 Task: Add a signature Bailey Nelson containing Stay safe, Bailey Nelson to email address softage.10@softage.net and add a folder Penetration testing
Action: Mouse moved to (94, 102)
Screenshot: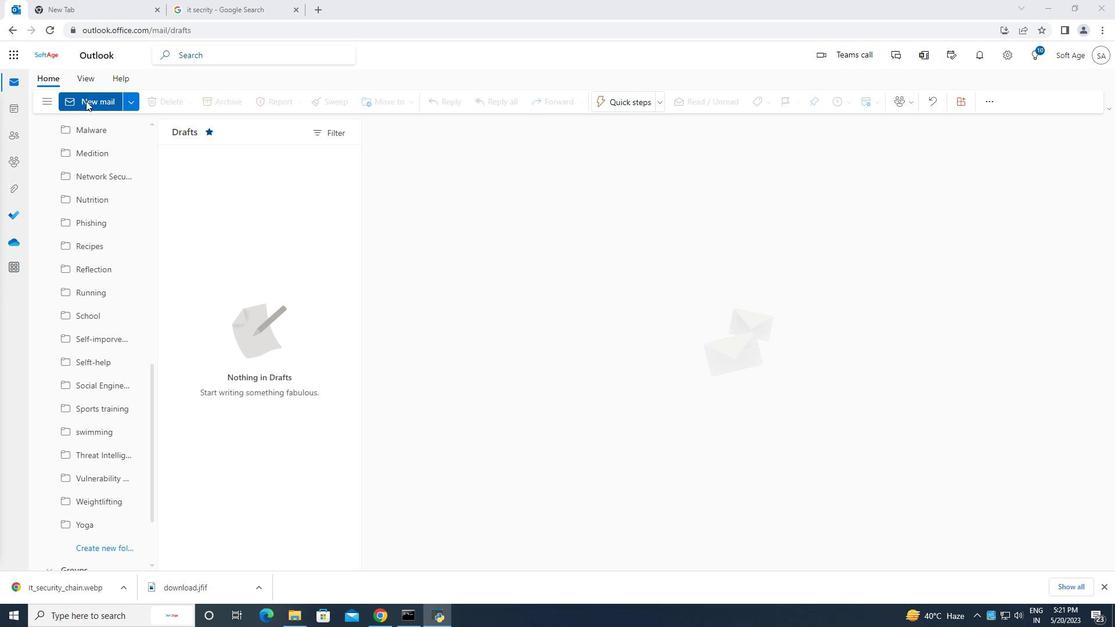 
Action: Mouse pressed left at (94, 102)
Screenshot: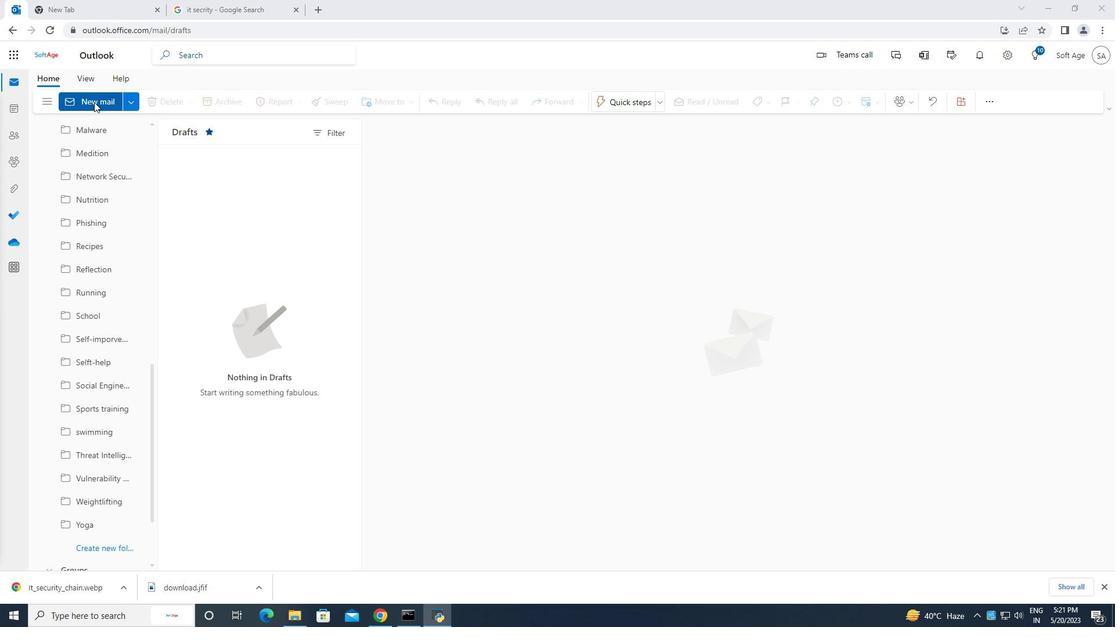 
Action: Mouse moved to (753, 101)
Screenshot: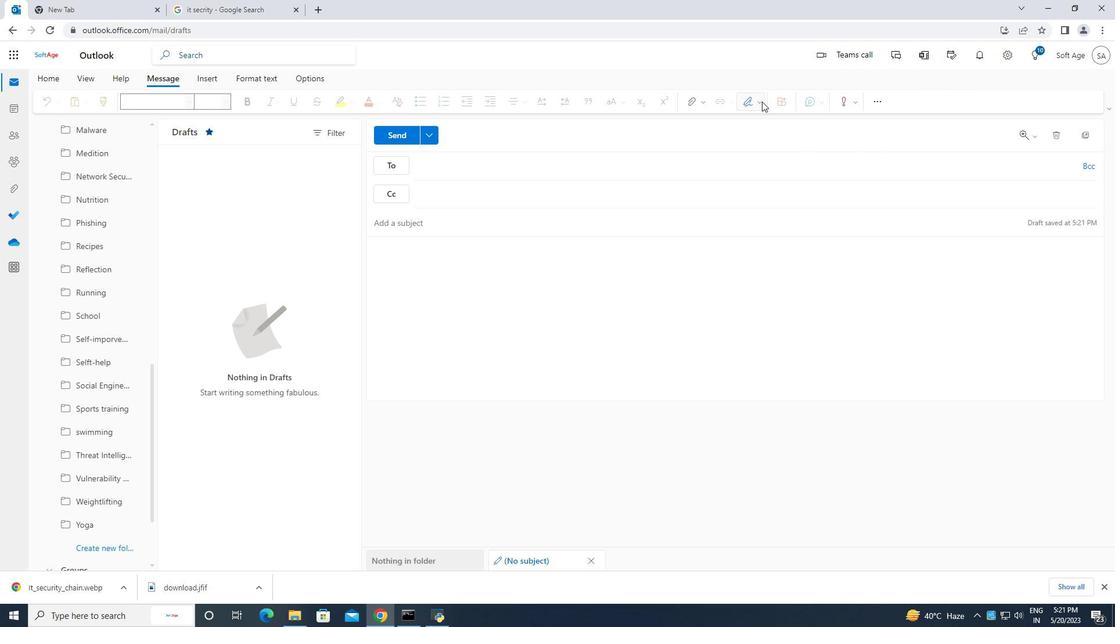 
Action: Mouse pressed left at (753, 101)
Screenshot: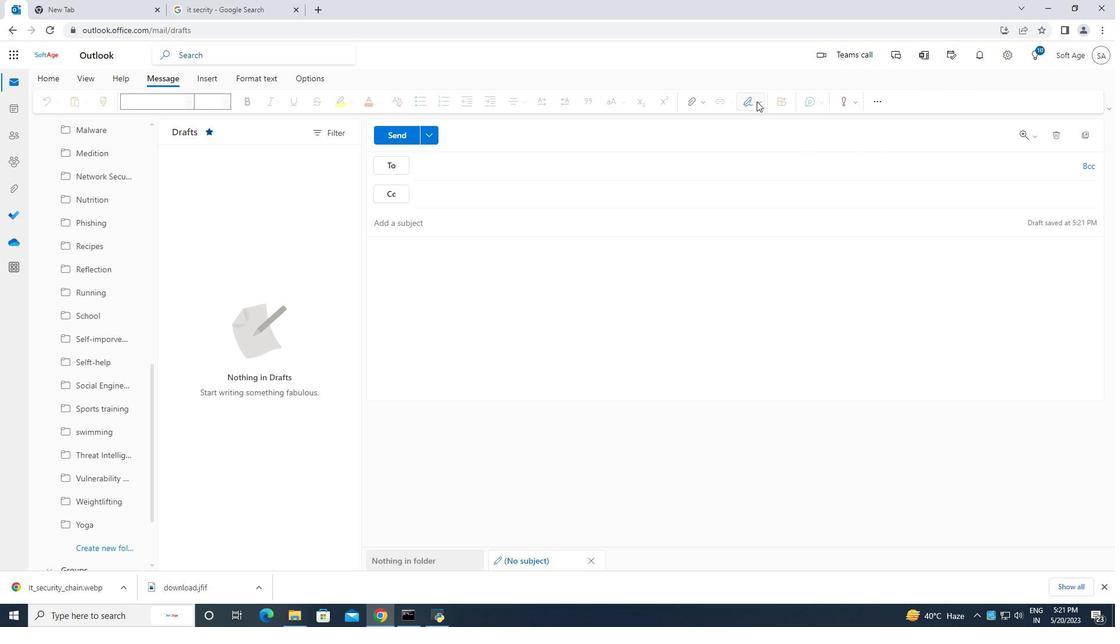 
Action: Mouse moved to (728, 152)
Screenshot: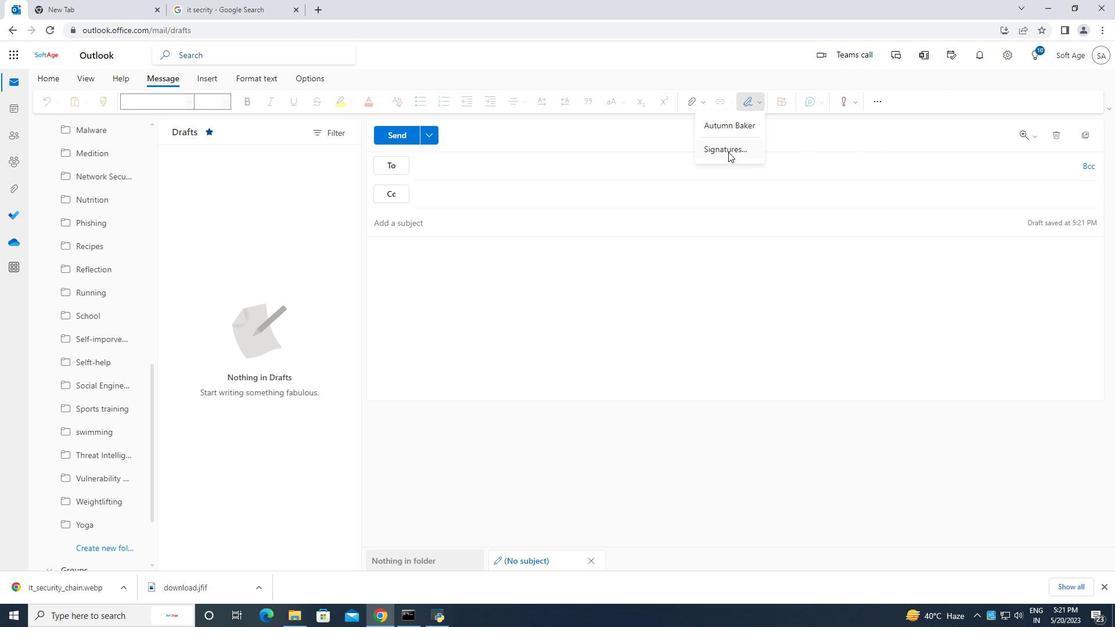 
Action: Mouse pressed left at (728, 152)
Screenshot: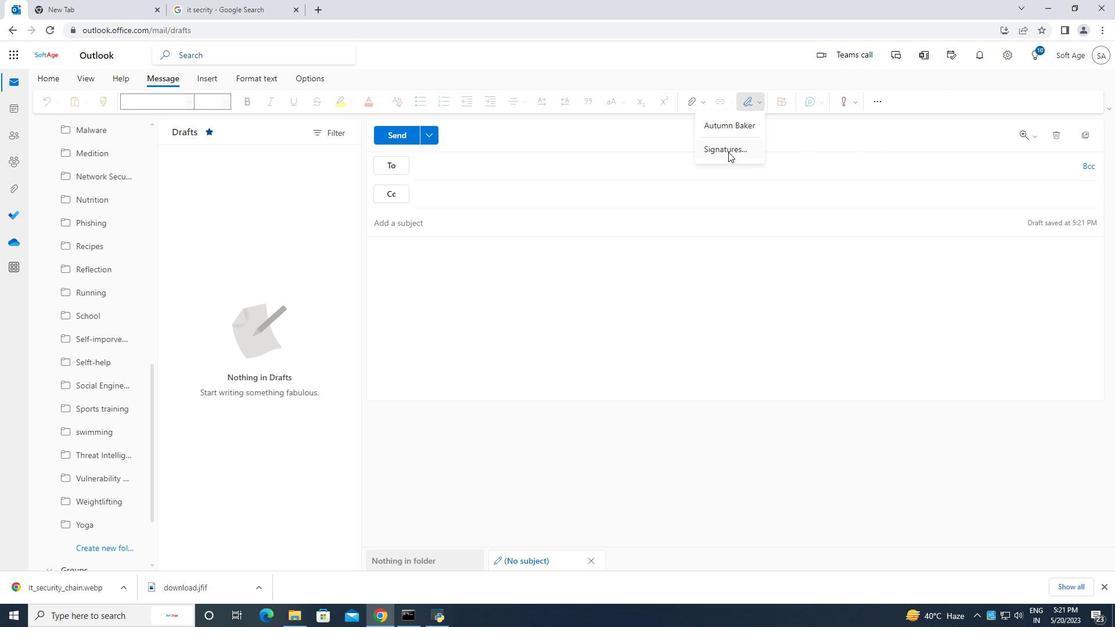 
Action: Mouse moved to (788, 193)
Screenshot: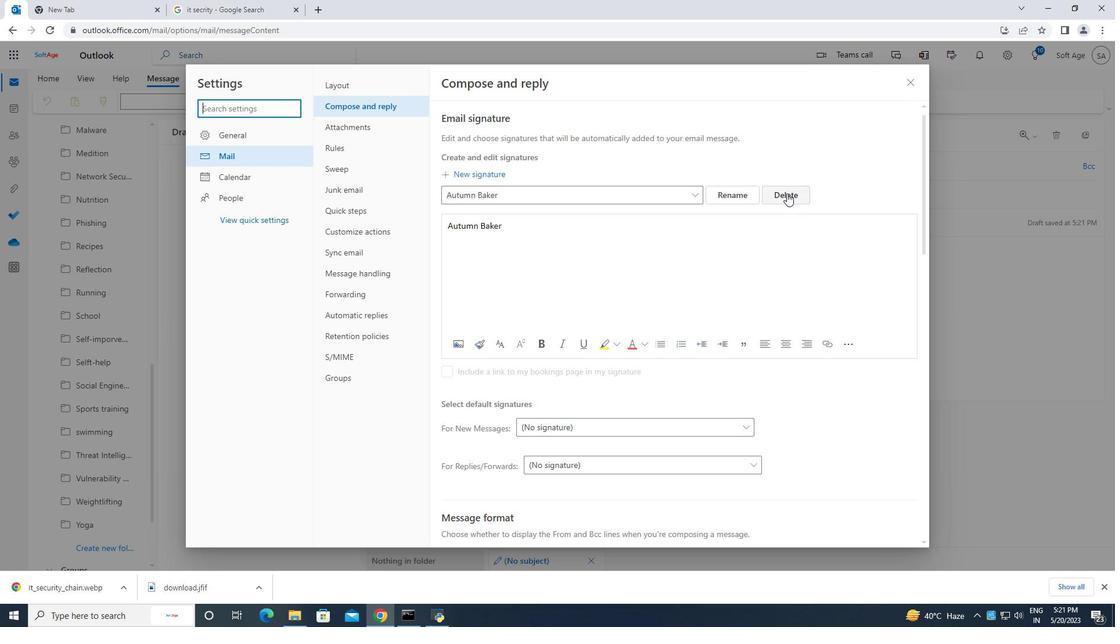 
Action: Mouse pressed left at (788, 193)
Screenshot: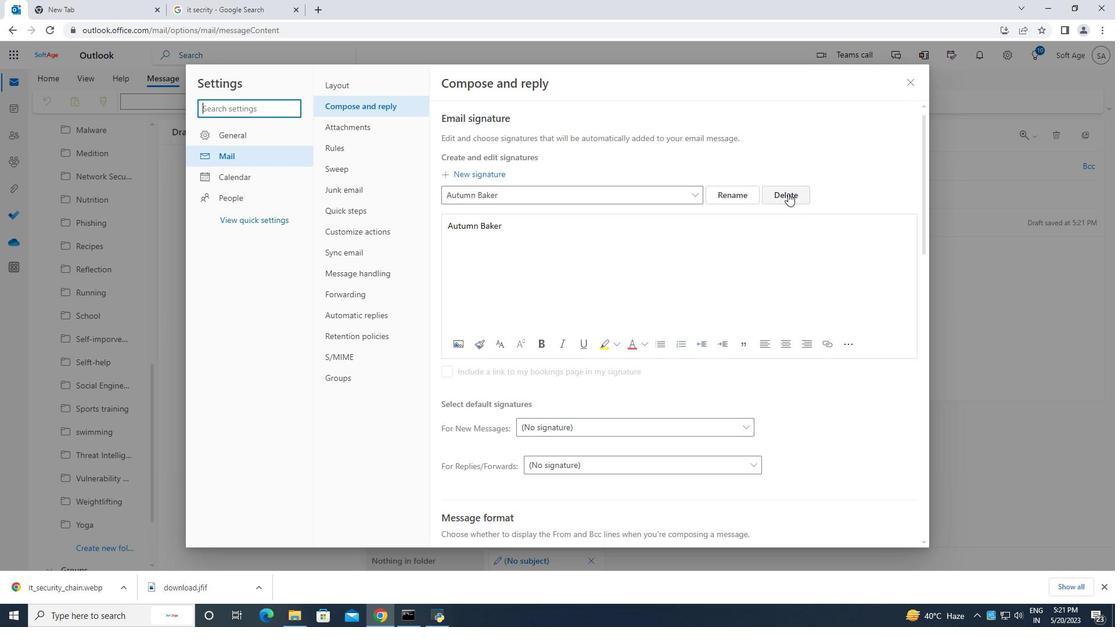 
Action: Mouse moved to (512, 198)
Screenshot: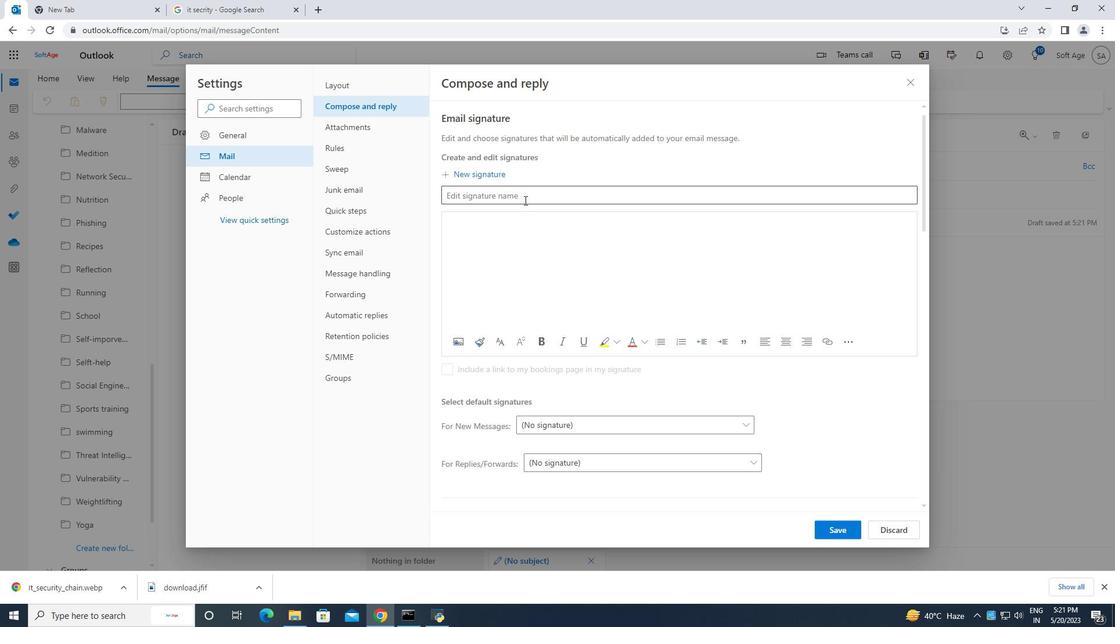 
Action: Mouse pressed left at (512, 198)
Screenshot: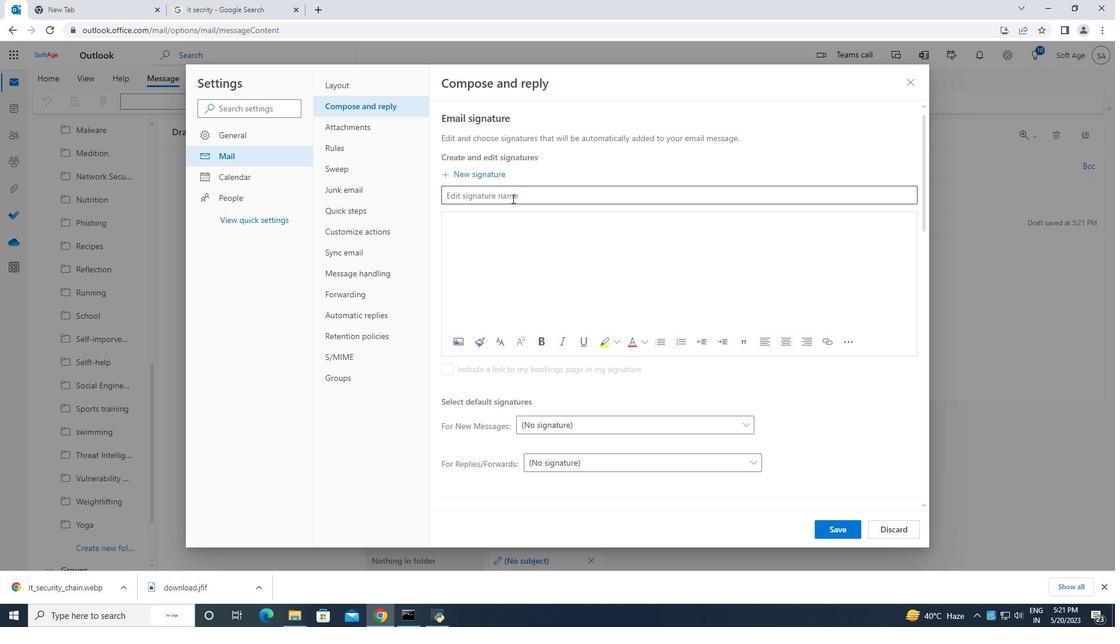 
Action: Mouse moved to (512, 198)
Screenshot: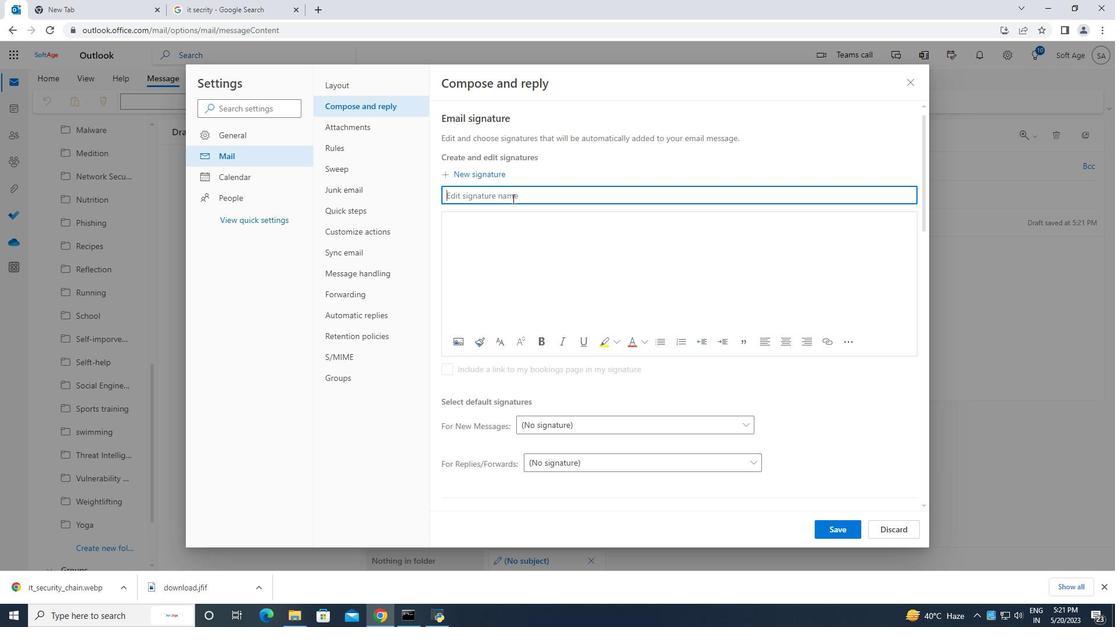 
Action: Key pressed <Key.caps_lock>B<Key.caps_lock>ailey<Key.space><Key.caps_lock>N<Key.caps_lock>es<Key.backspace>lson
Screenshot: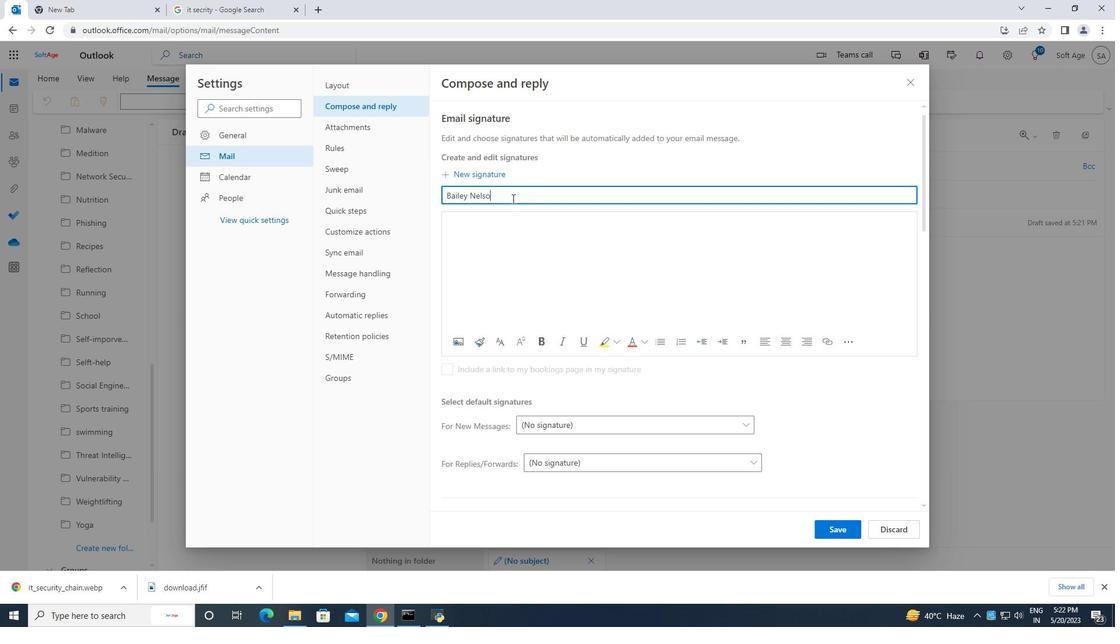 
Action: Mouse moved to (499, 221)
Screenshot: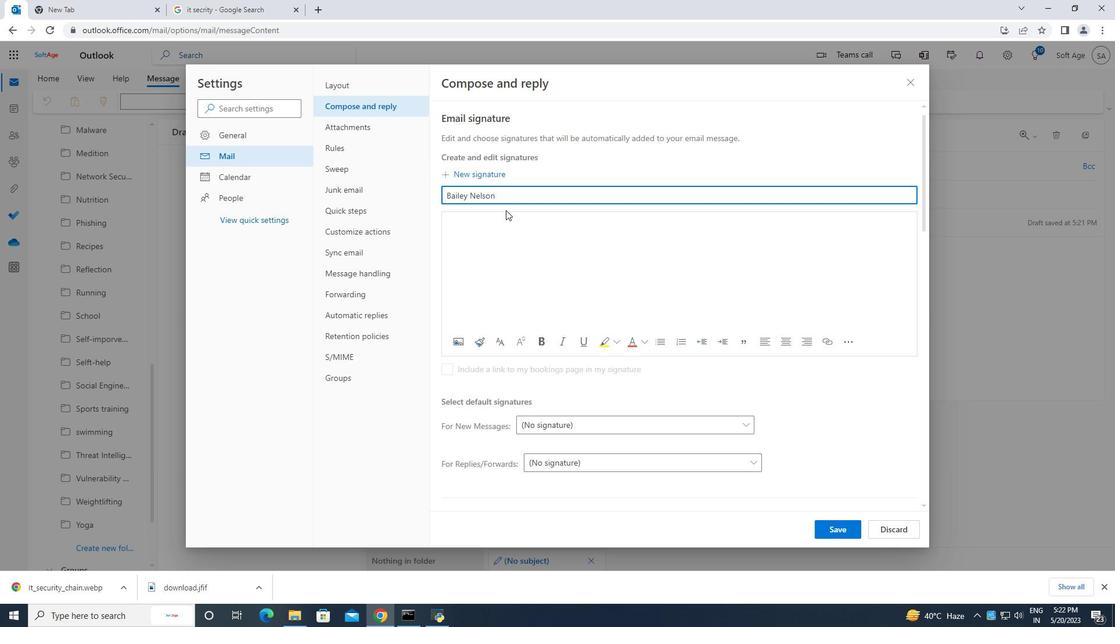 
Action: Mouse pressed left at (499, 221)
Screenshot: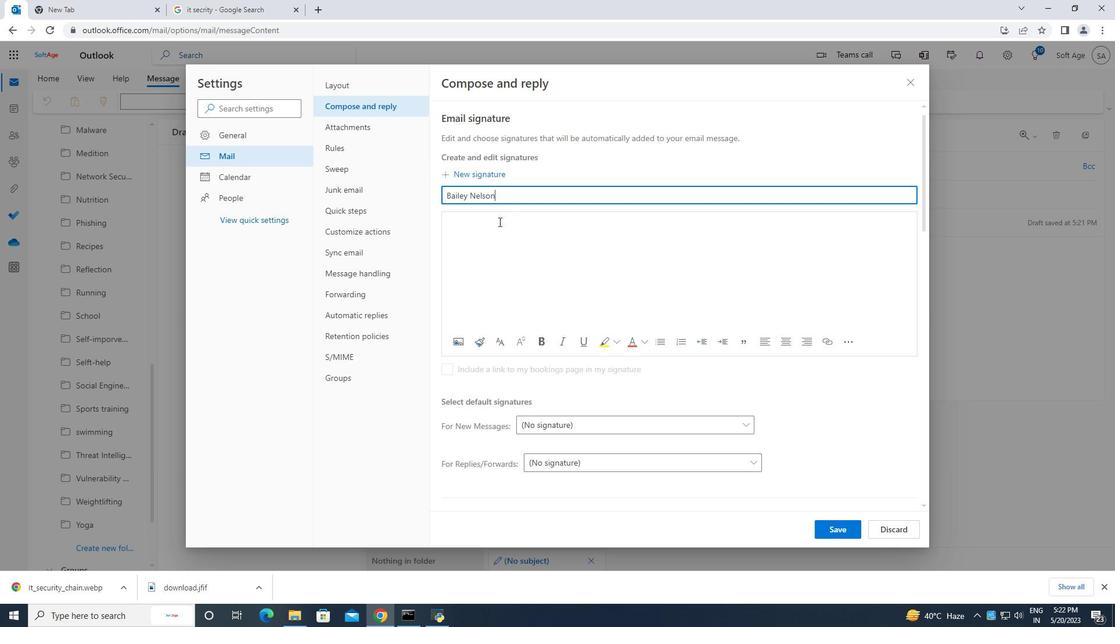 
Action: Mouse moved to (498, 221)
Screenshot: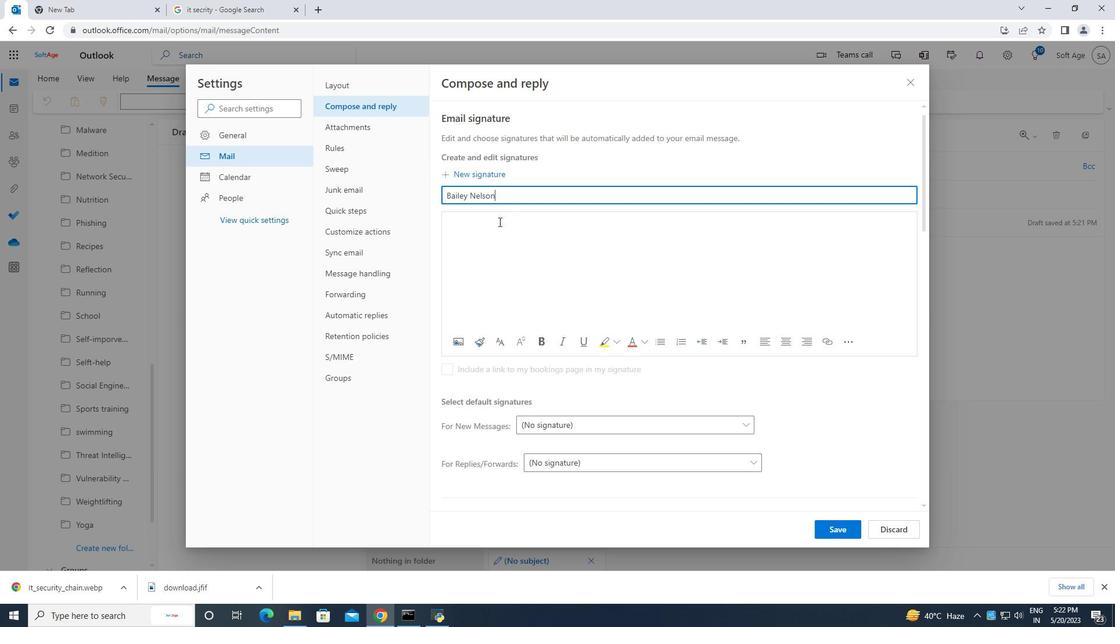 
Action: Key pressed <Key.caps_lock>B<Key.caps_lock>ailey<Key.space><Key.caps_lock>N<Key.caps_lock>elson
Screenshot: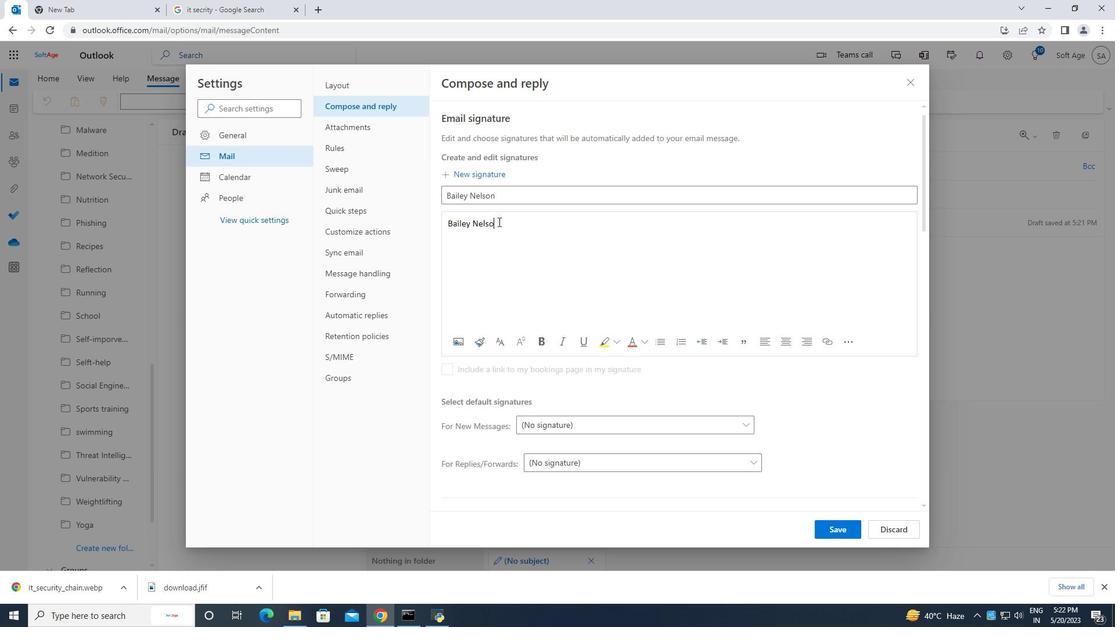 
Action: Mouse moved to (850, 529)
Screenshot: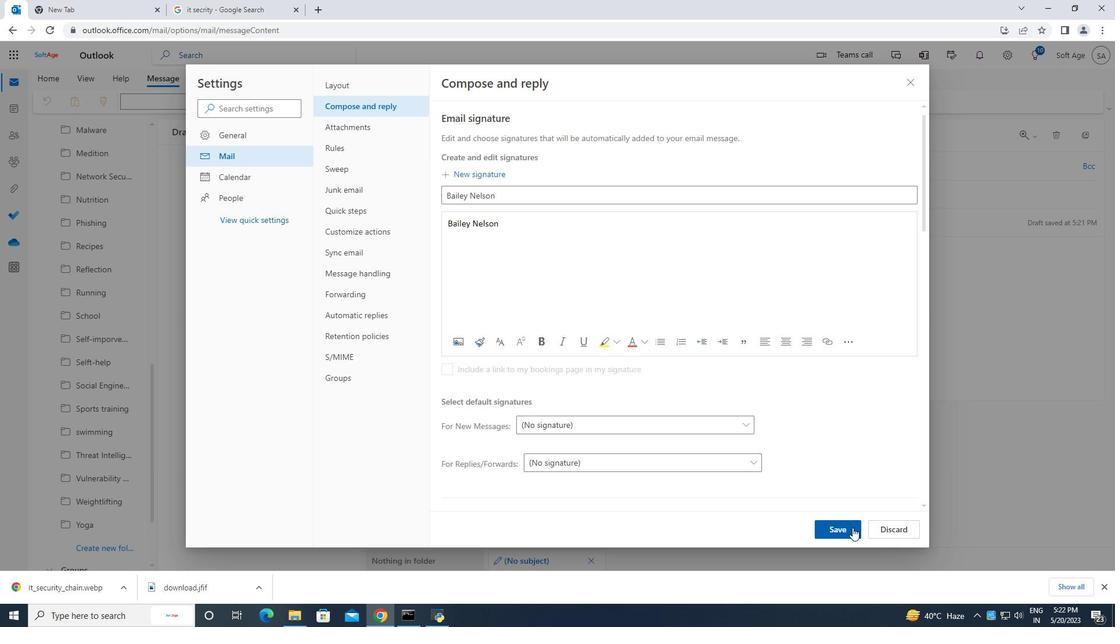 
Action: Mouse pressed left at (850, 529)
Screenshot: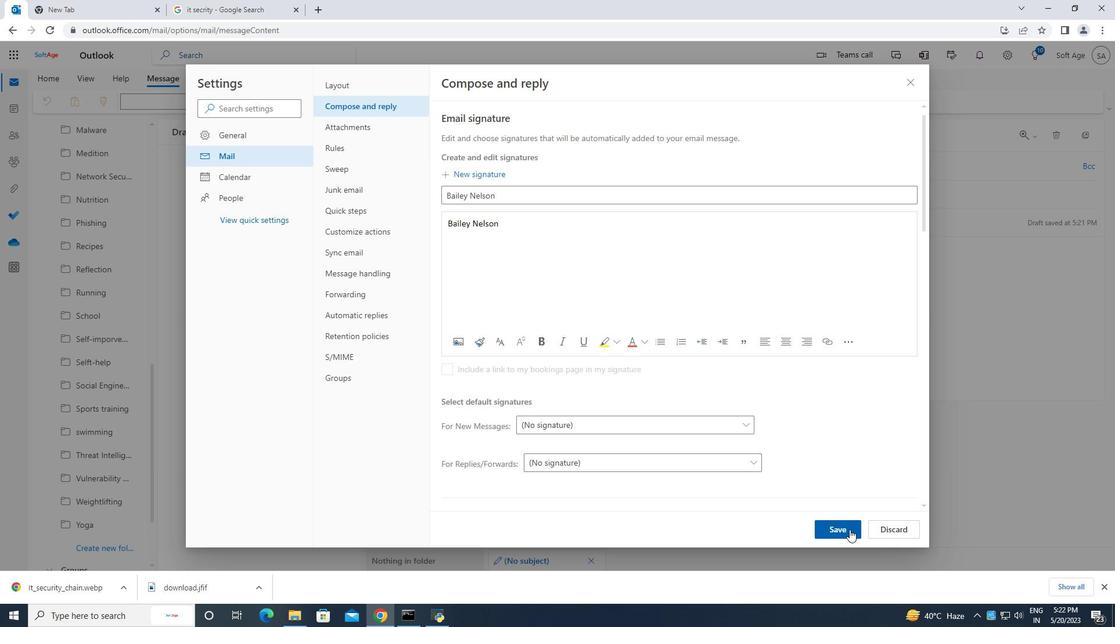 
Action: Mouse moved to (910, 79)
Screenshot: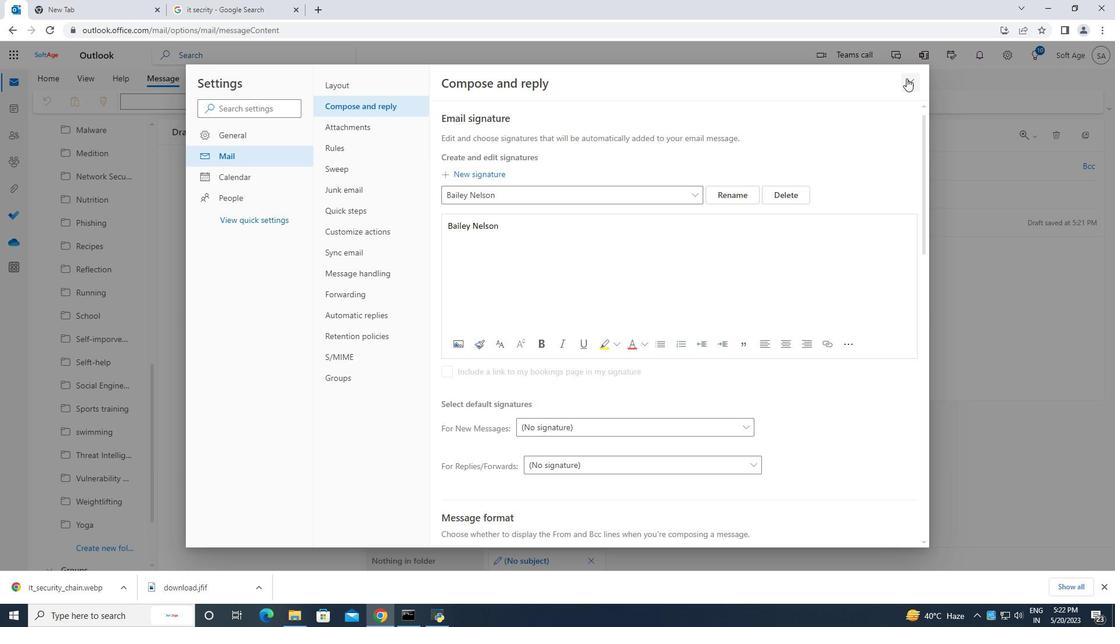 
Action: Mouse pressed left at (910, 79)
Screenshot: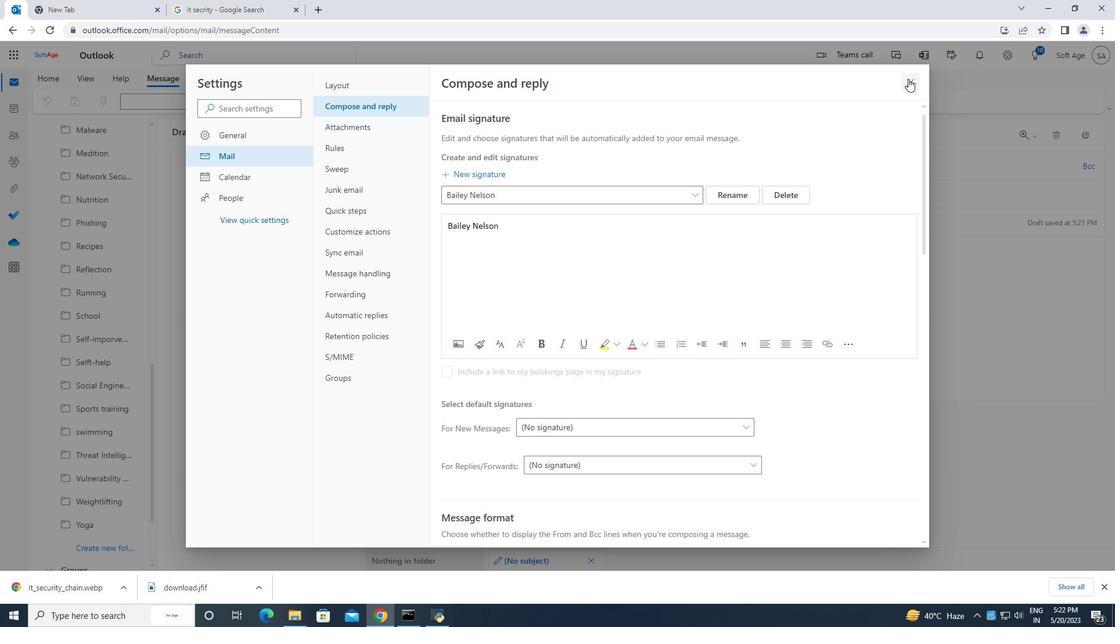 
Action: Mouse moved to (743, 102)
Screenshot: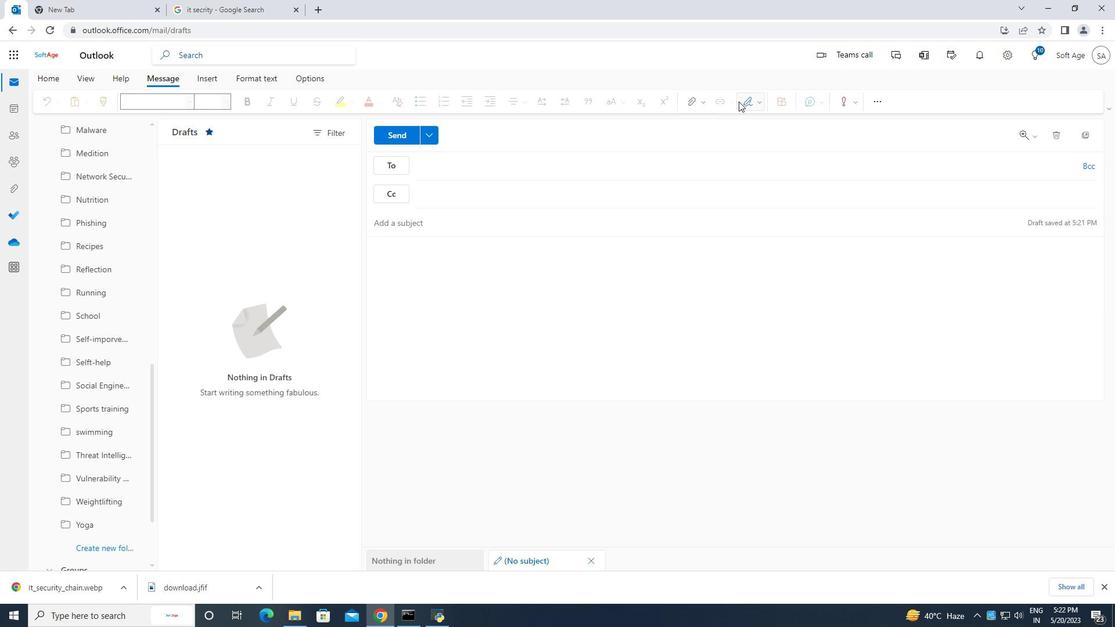 
Action: Mouse pressed left at (743, 102)
Screenshot: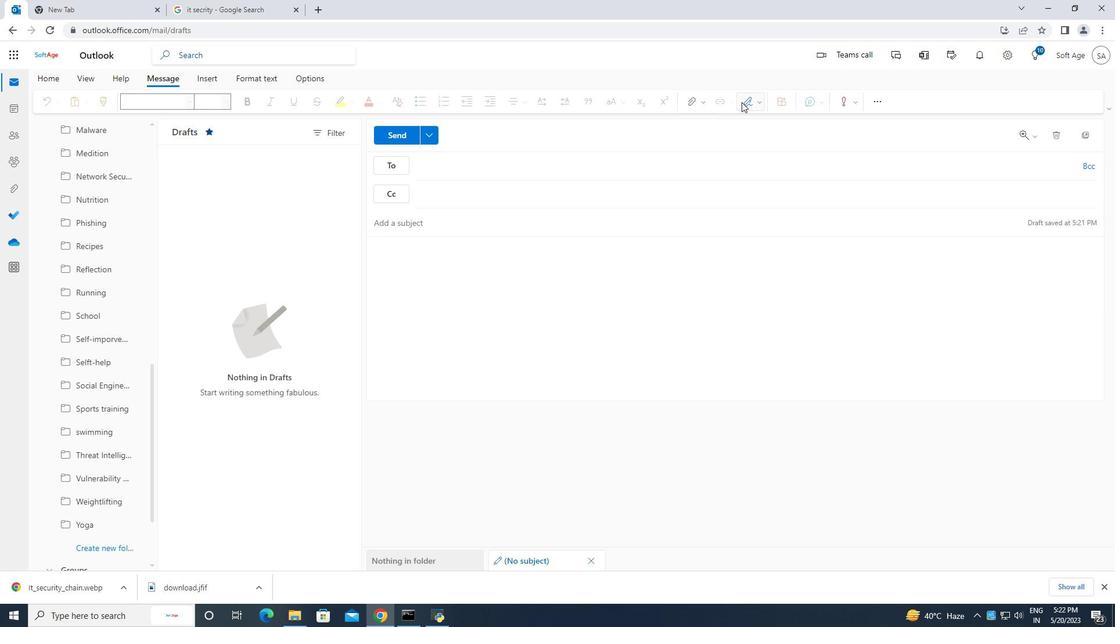 
Action: Mouse moved to (729, 122)
Screenshot: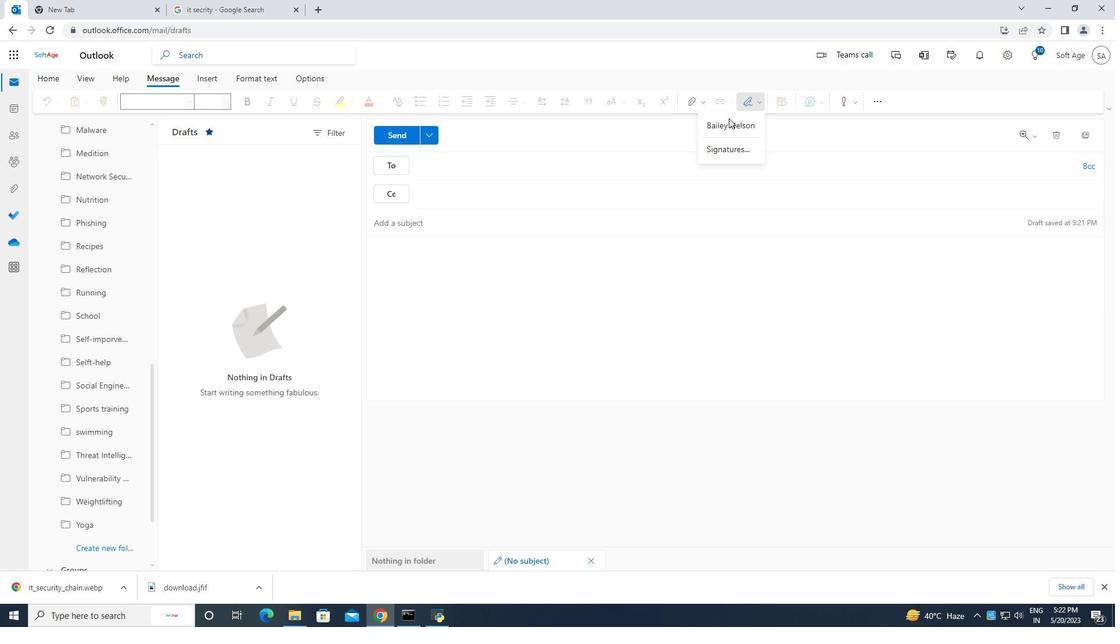 
Action: Mouse pressed left at (729, 122)
Screenshot: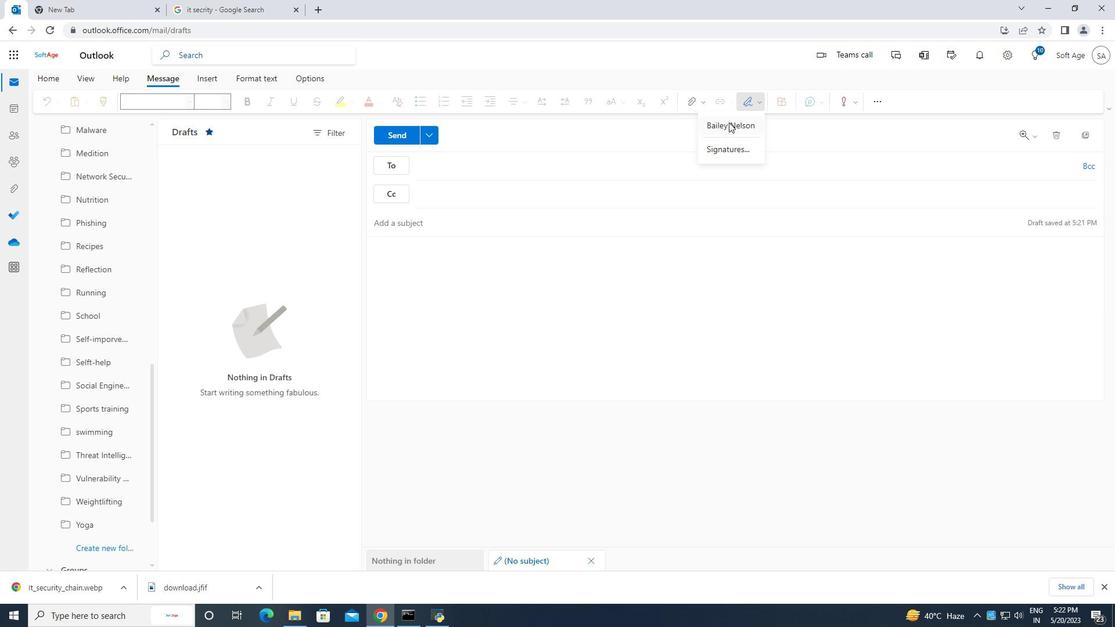
Action: Mouse moved to (441, 165)
Screenshot: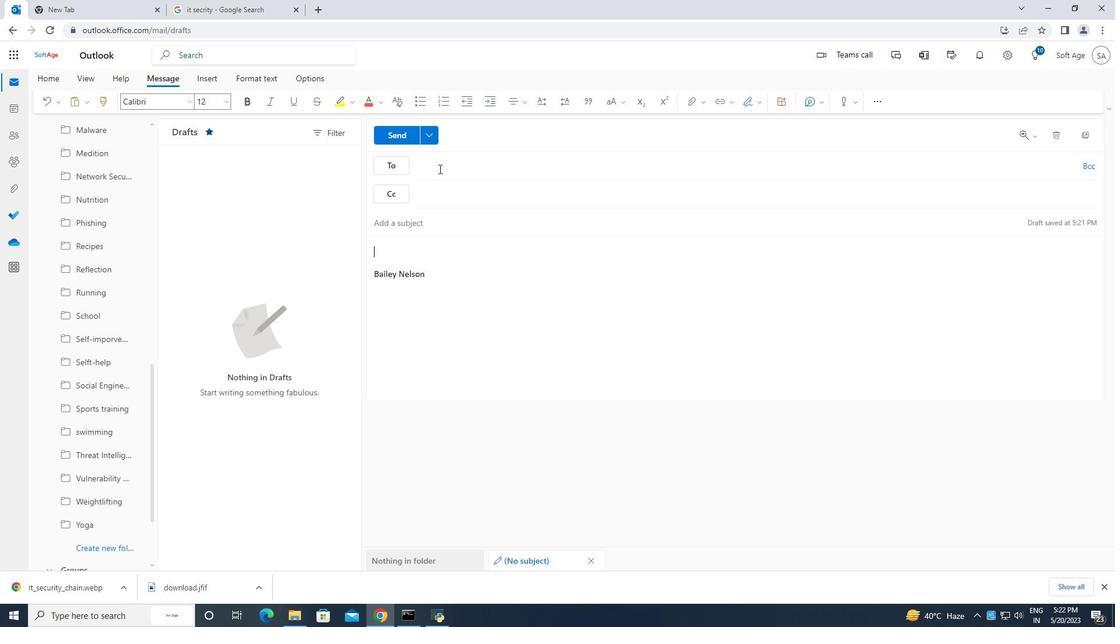 
Action: Mouse pressed left at (441, 165)
Screenshot: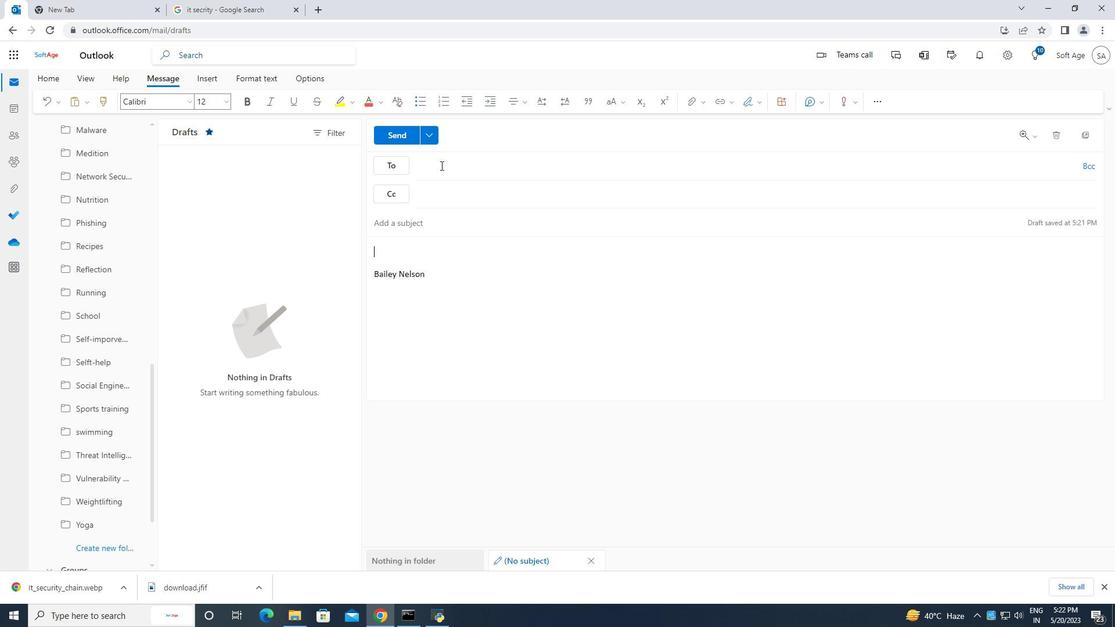 
Action: Key pressed soft
Screenshot: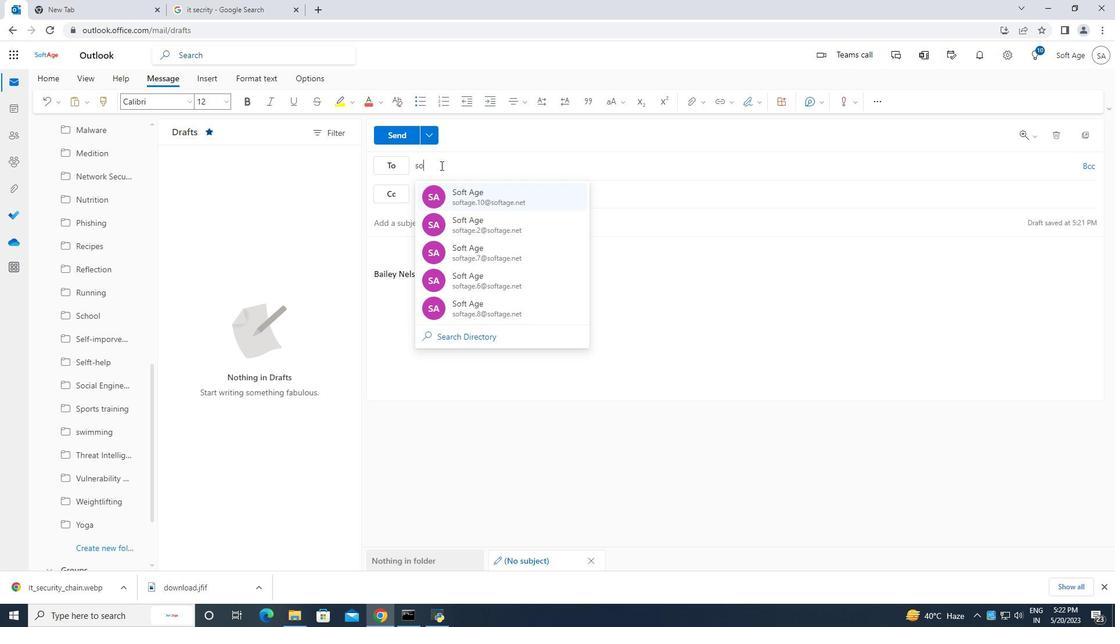
Action: Mouse moved to (520, 188)
Screenshot: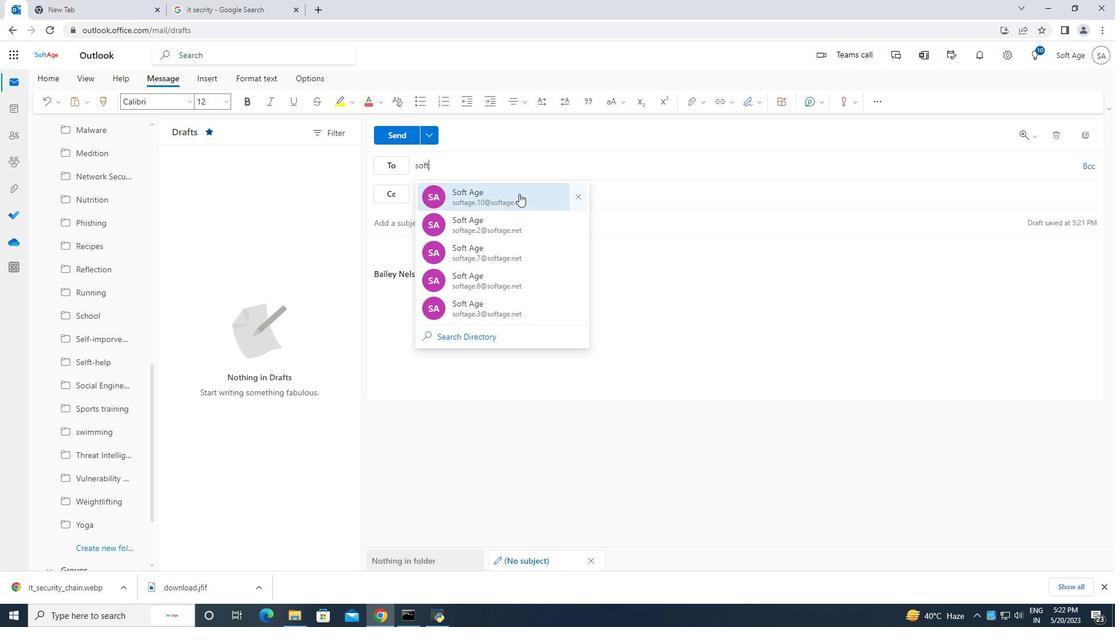 
Action: Mouse pressed left at (520, 188)
Screenshot: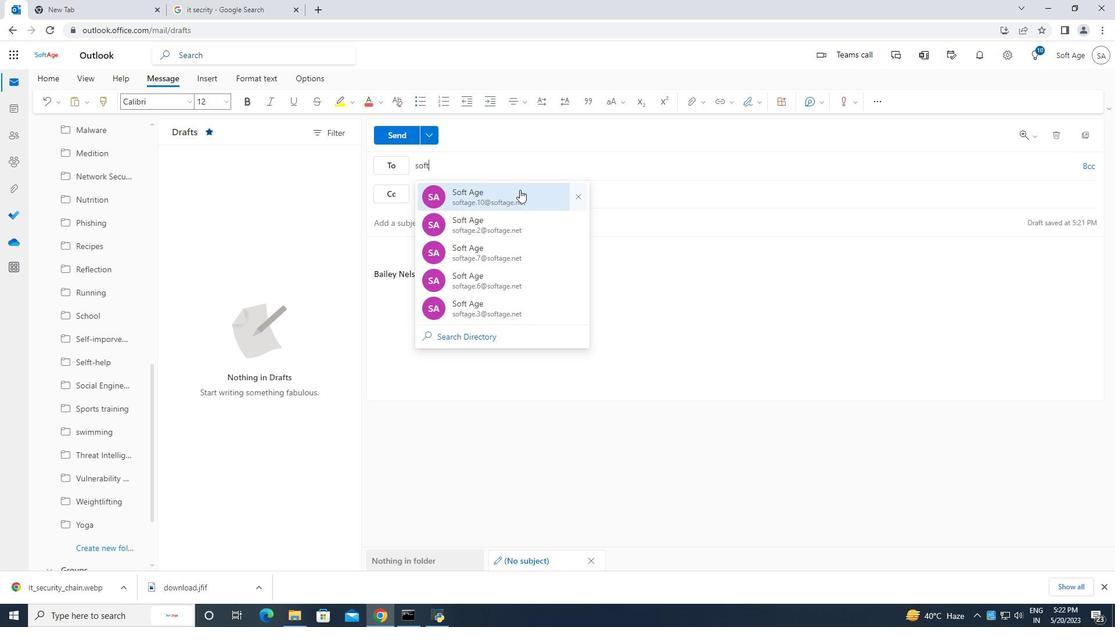 
Action: Mouse moved to (398, 251)
Screenshot: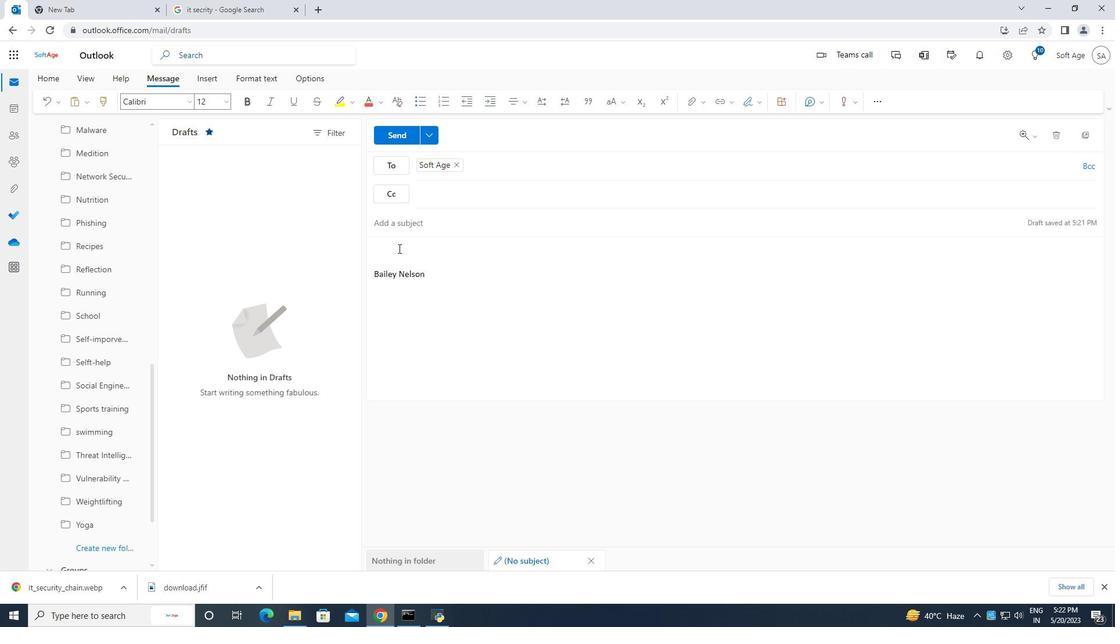 
Action: Mouse pressed left at (398, 251)
Screenshot: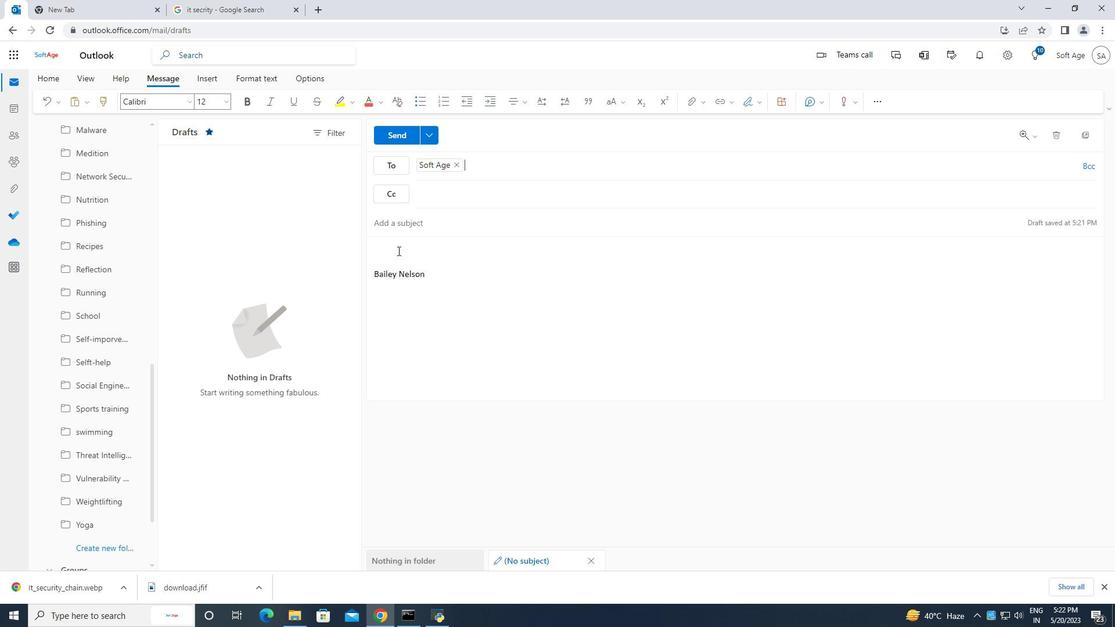 
Action: Key pressed <Key.caps_lock>C<Key.caps_lock>ontaining<Key.space><Key.caps_lock>S<Key.caps_lock>tay<Key.space><Key.caps_lock>S<Key.caps_lock>afe,<Key.space><Key.caps_lock>B<Key.caps_lock>ael<Key.backspace><Key.backspace>iley<Key.space><Key.caps_lock>N<Key.caps_lock>elson
Screenshot: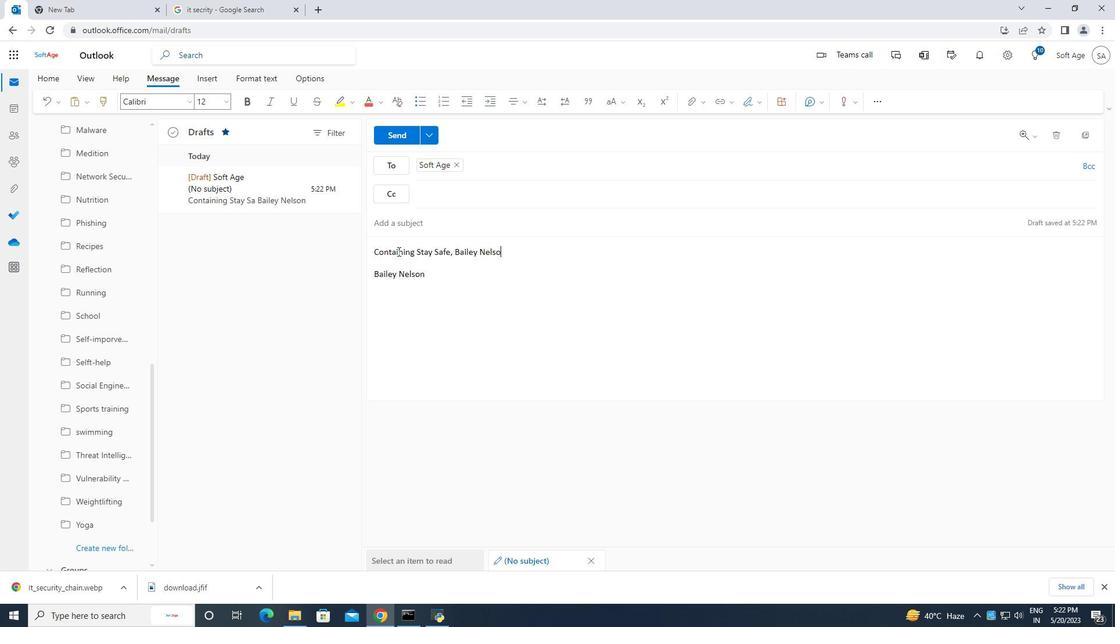 
Action: Mouse moved to (98, 549)
Screenshot: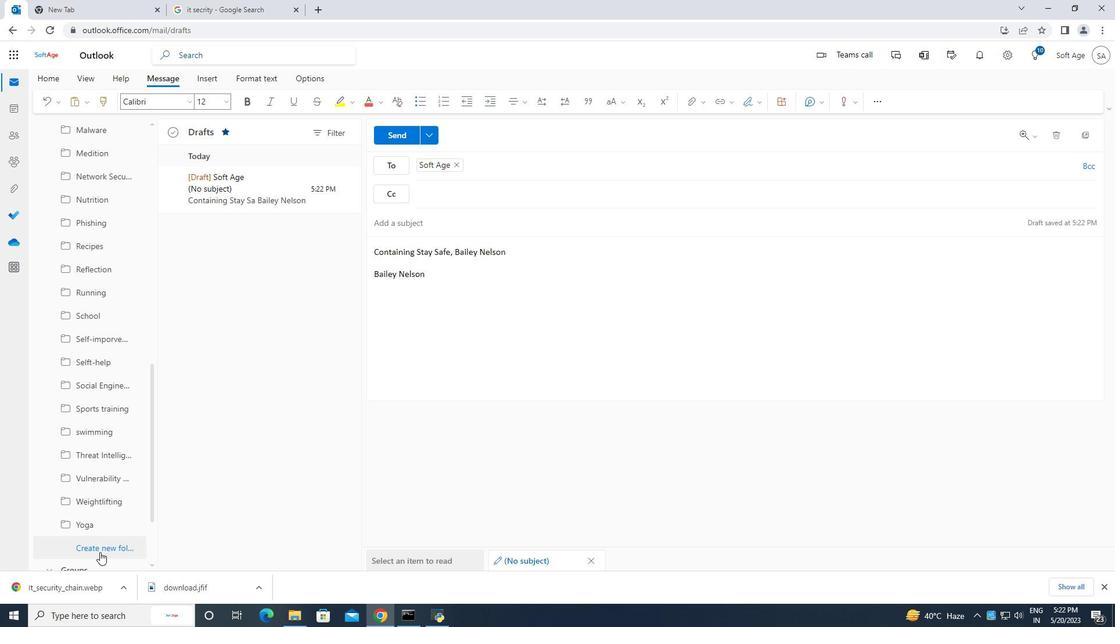 
Action: Mouse pressed left at (98, 549)
Screenshot: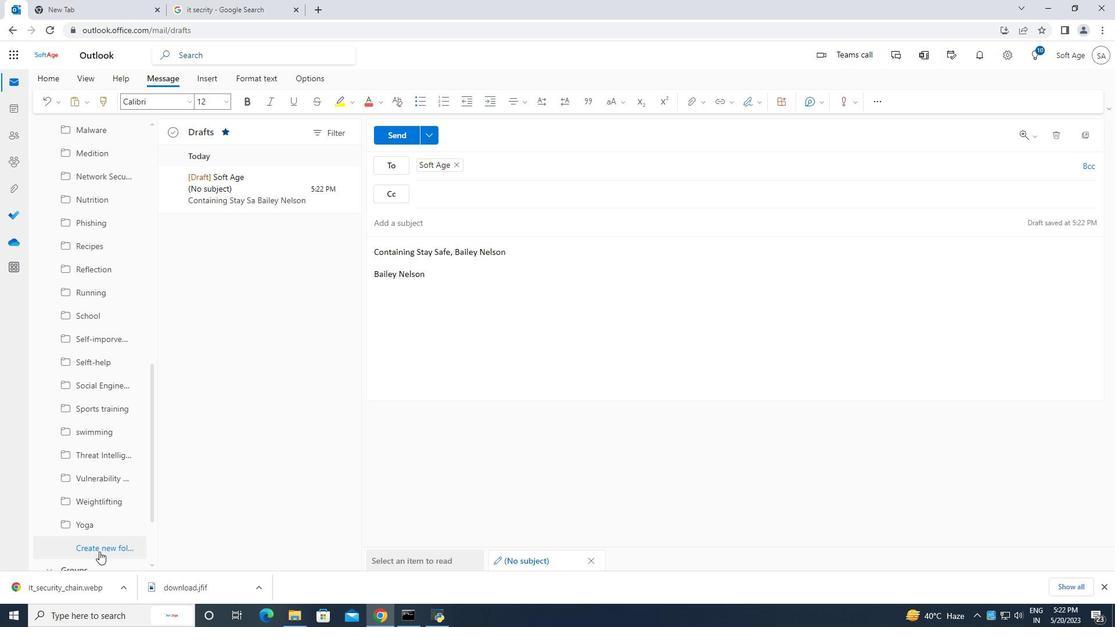 
Action: Mouse moved to (91, 545)
Screenshot: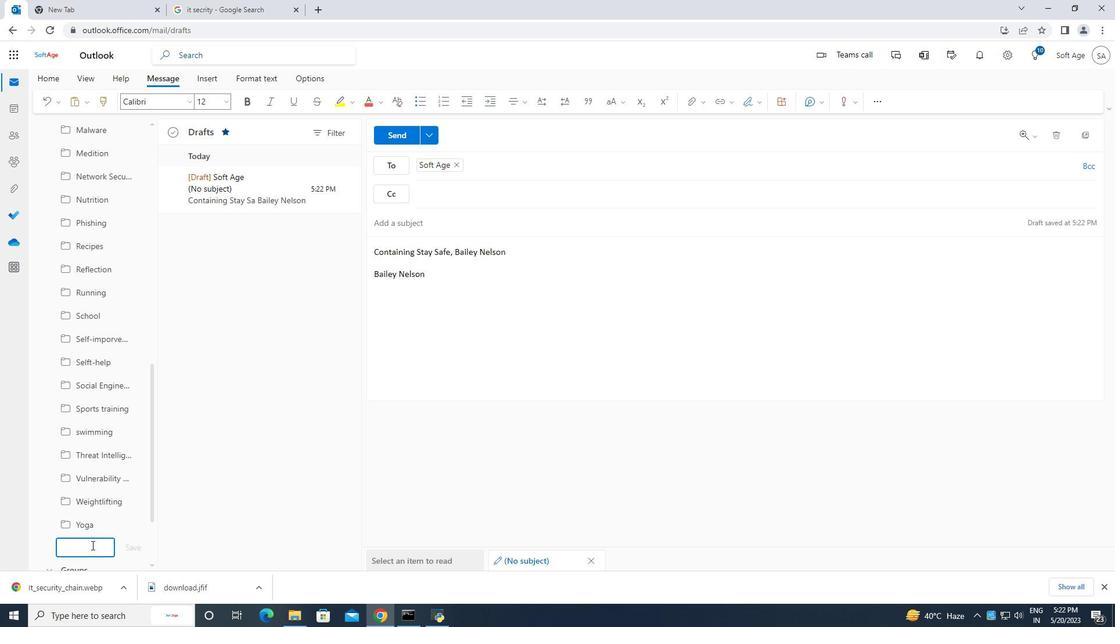 
Action: Mouse pressed left at (91, 545)
Screenshot: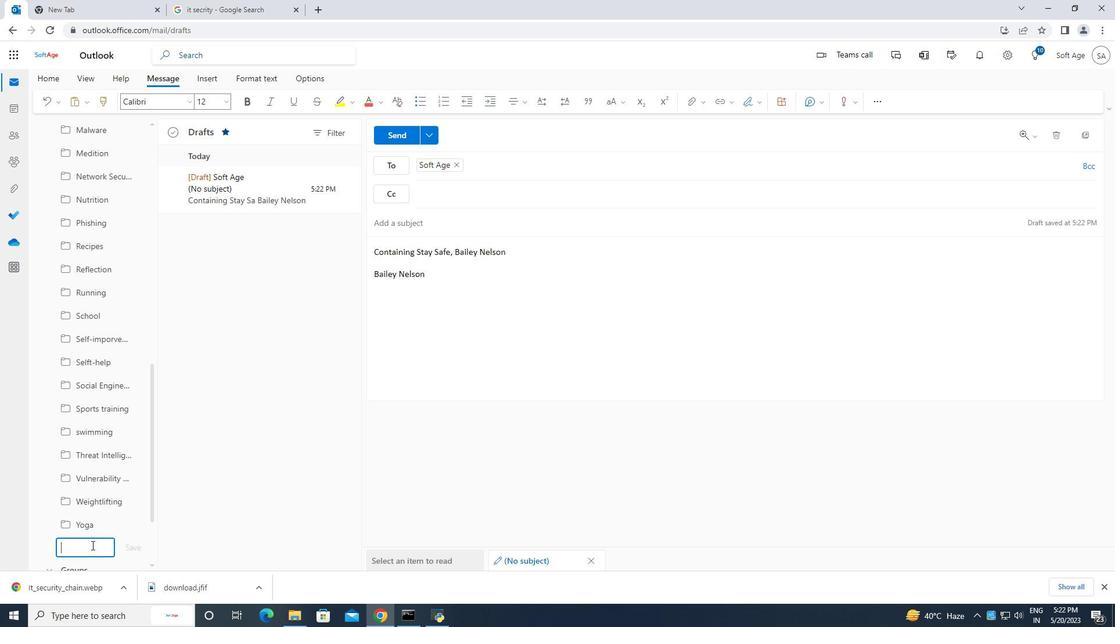 
Action: Mouse moved to (92, 545)
Screenshot: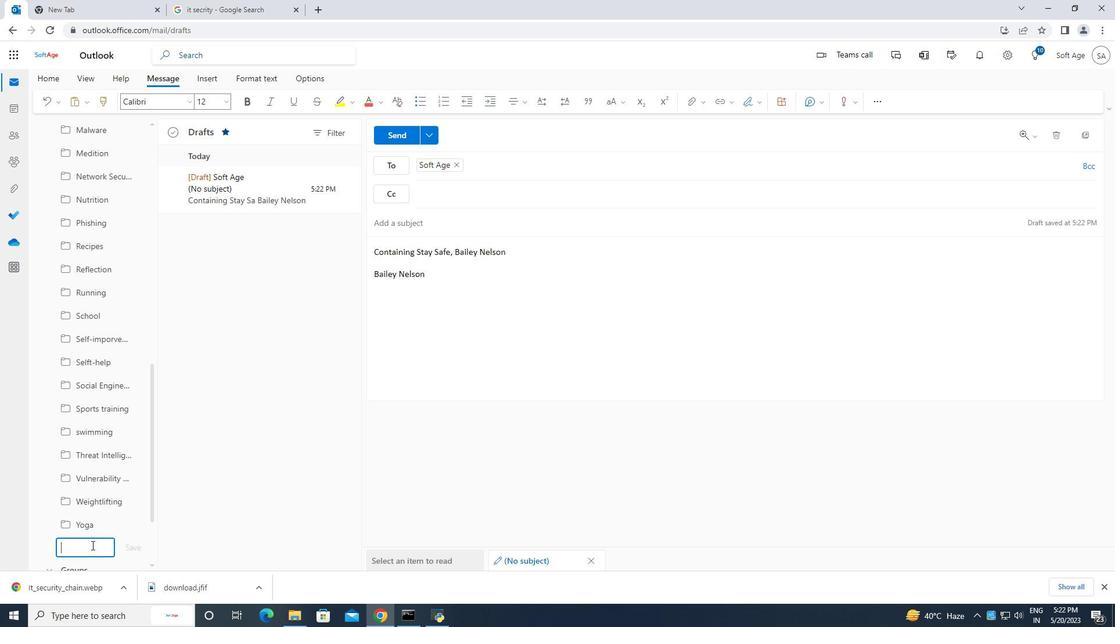
Action: Key pressed <Key.caps_lock>P<Key.caps_lock>enetration<Key.space>test
Screenshot: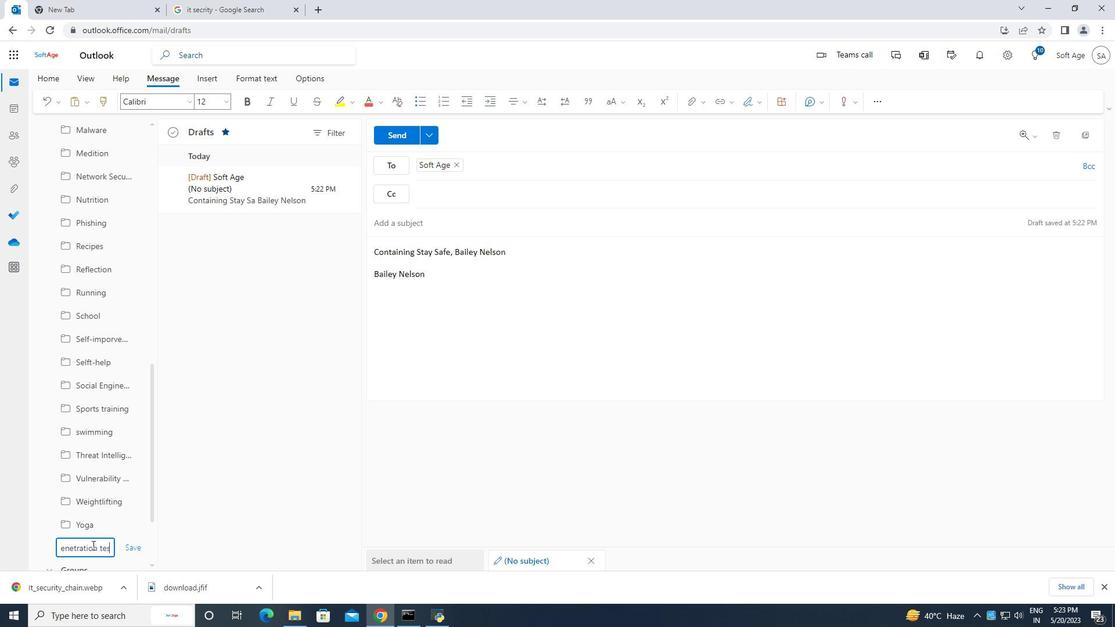 
Action: Mouse moved to (135, 547)
Screenshot: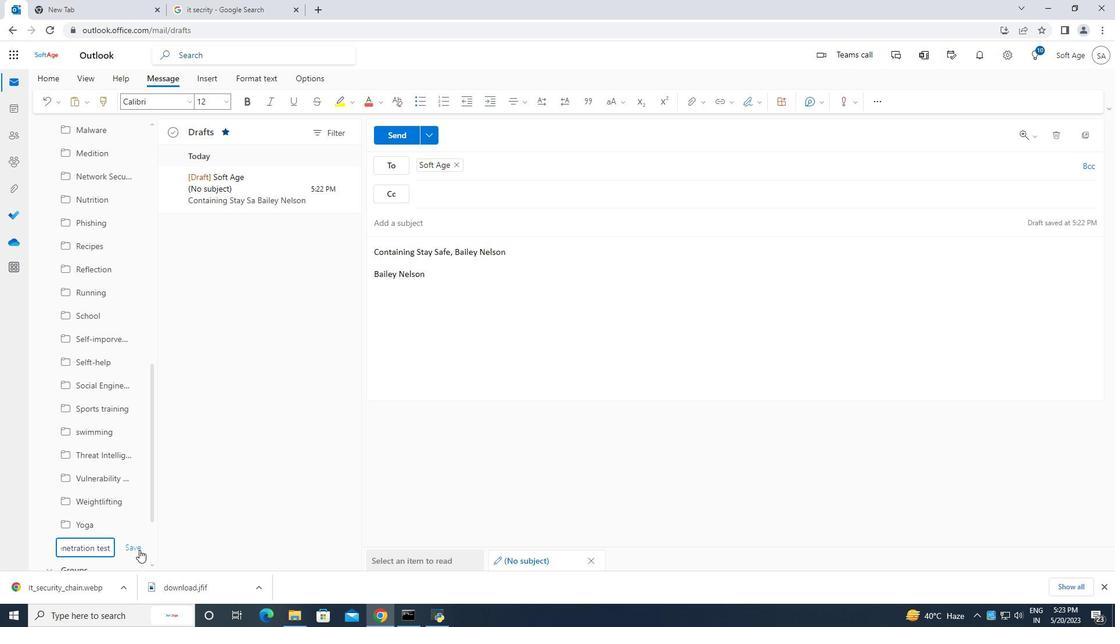 
Action: Mouse pressed left at (135, 547)
Screenshot: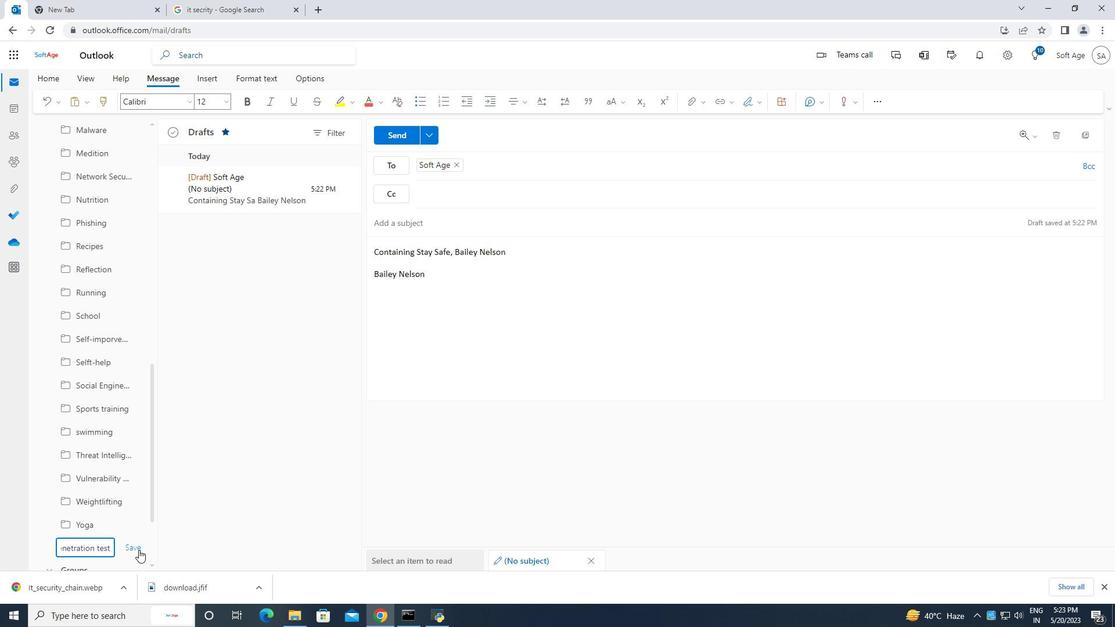 
Action: Mouse moved to (395, 137)
Screenshot: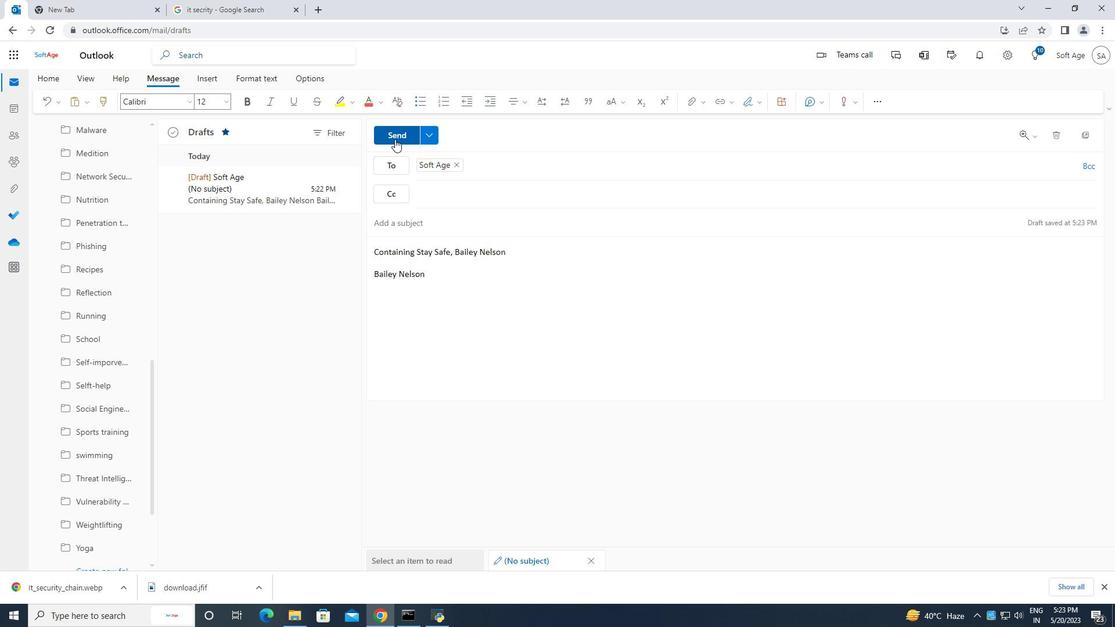 
Action: Mouse pressed left at (395, 137)
Screenshot: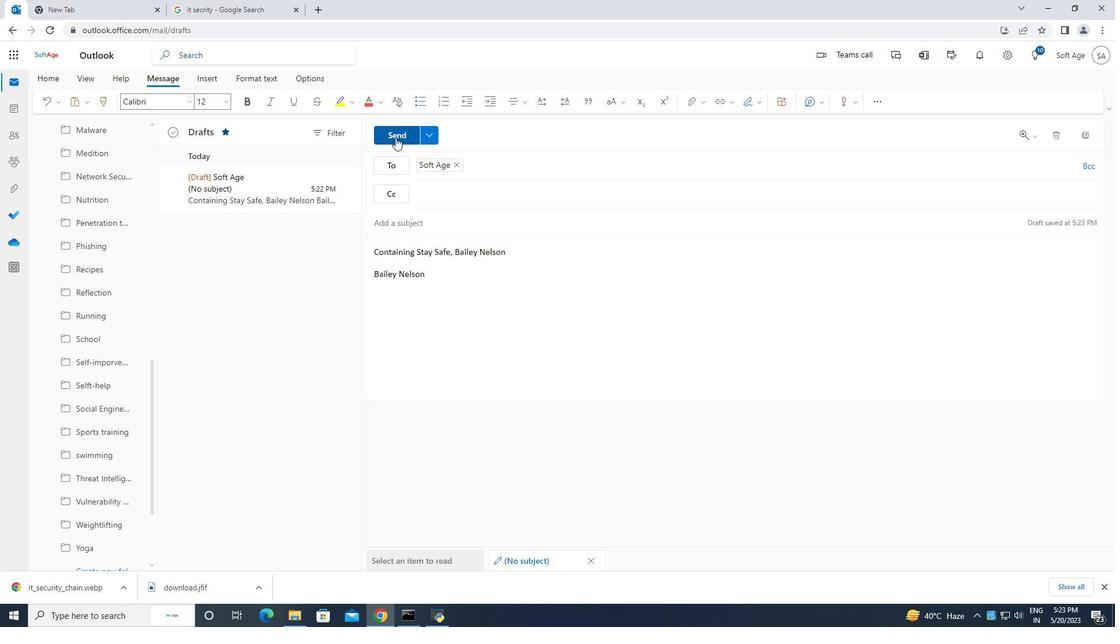 
Action: Mouse moved to (559, 336)
Screenshot: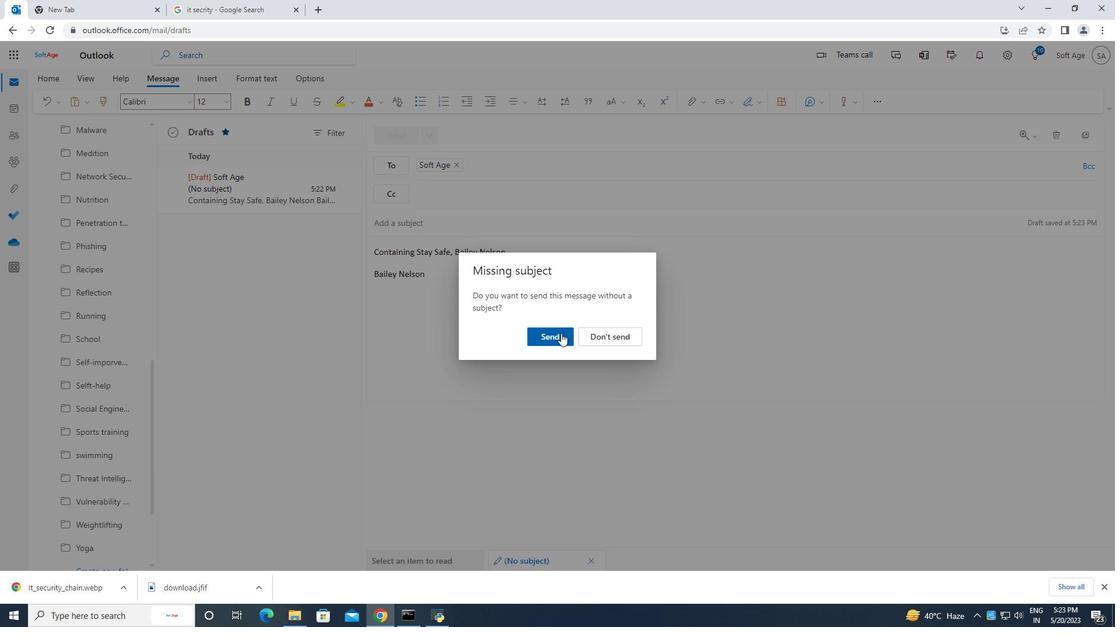 
Action: Mouse pressed left at (559, 336)
Screenshot: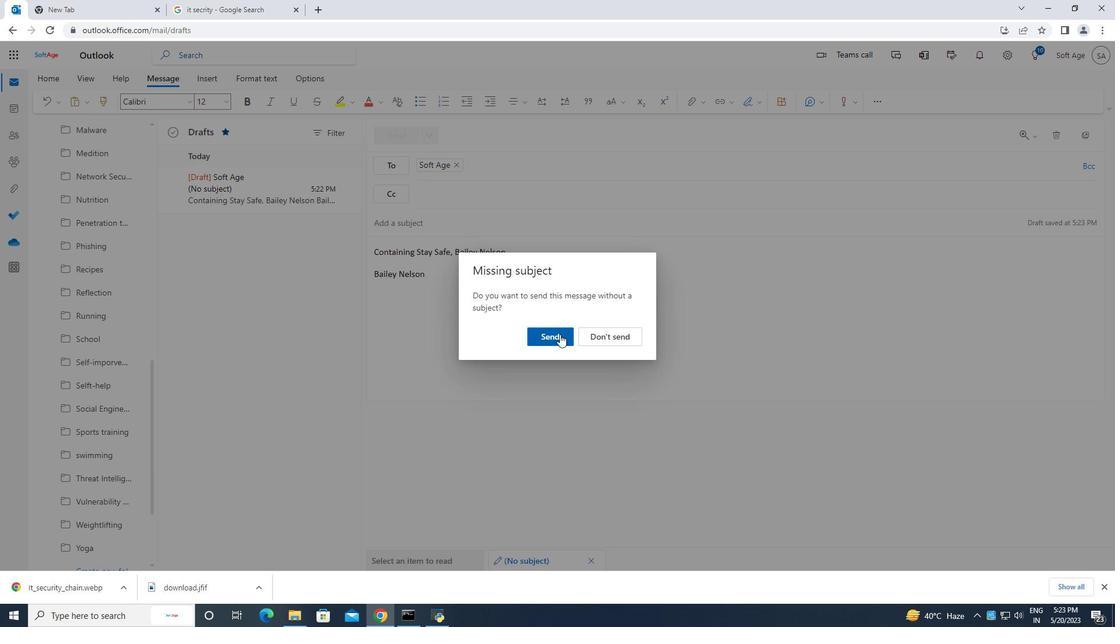 
Action: Mouse moved to (550, 337)
Screenshot: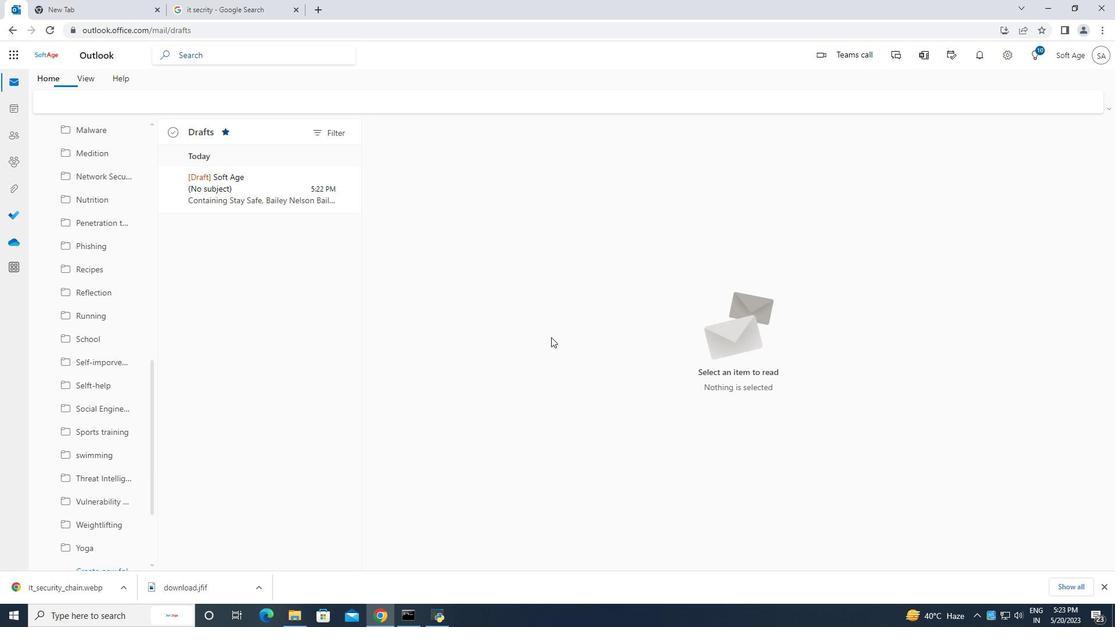 
